 Task: Look for products from Chobani only.
Action: Mouse moved to (19, 118)
Screenshot: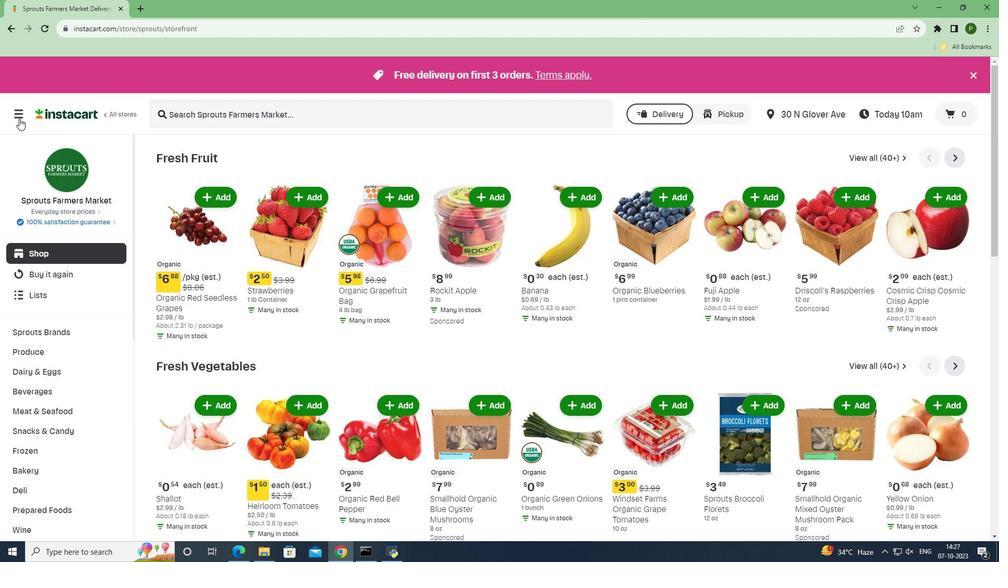 
Action: Mouse pressed left at (19, 118)
Screenshot: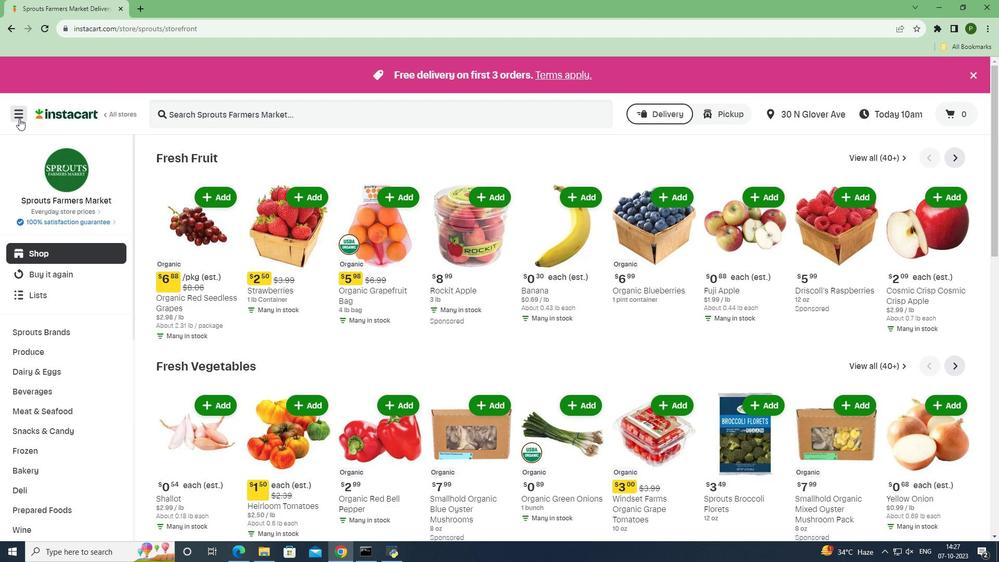 
Action: Mouse moved to (39, 276)
Screenshot: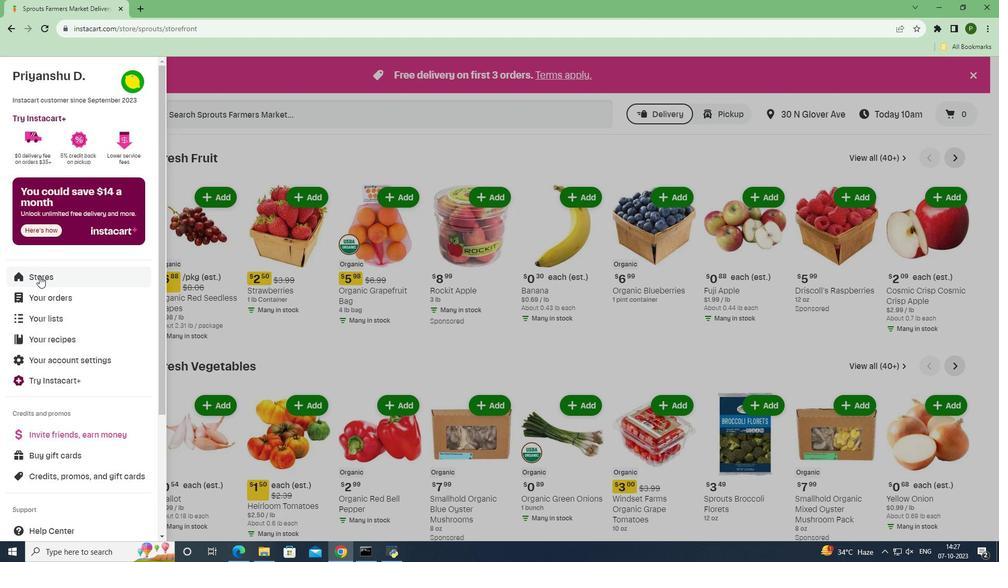 
Action: Mouse pressed left at (39, 276)
Screenshot: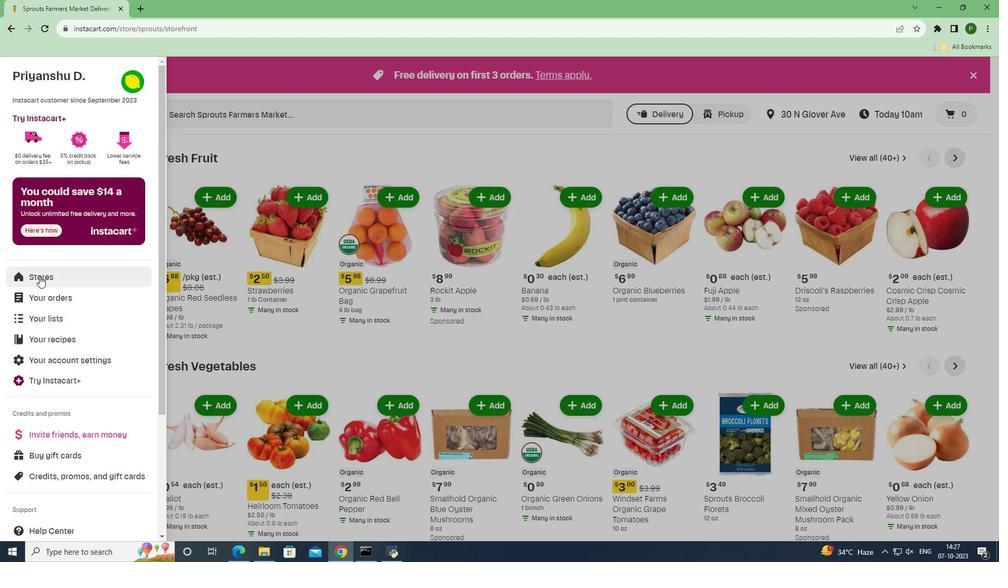 
Action: Mouse moved to (240, 122)
Screenshot: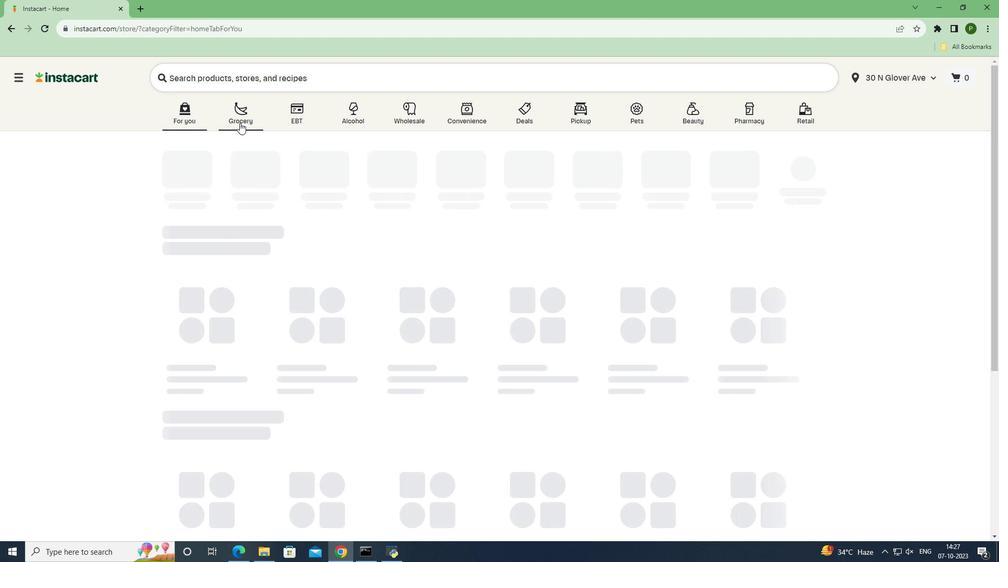 
Action: Mouse pressed left at (240, 122)
Screenshot: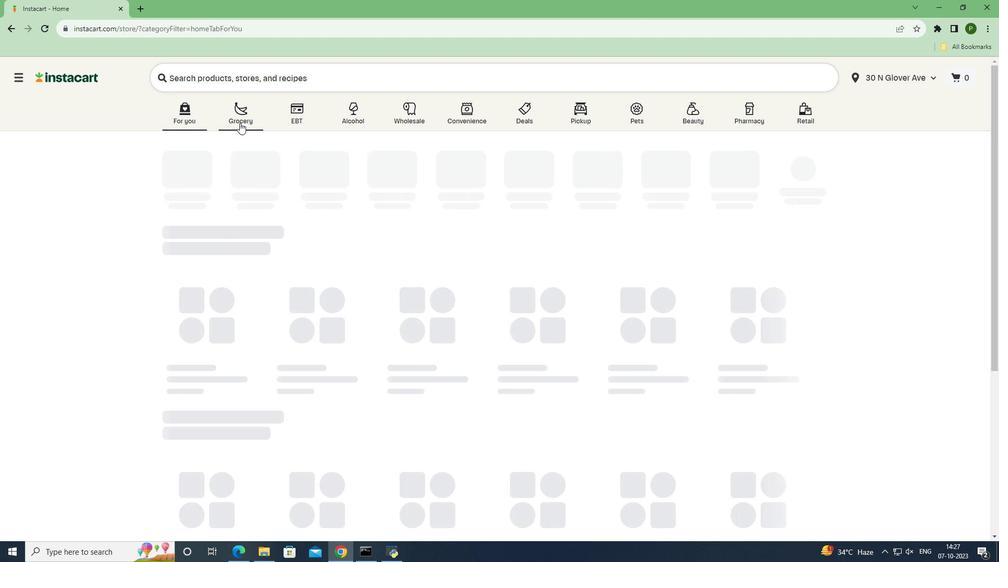
Action: Mouse moved to (417, 247)
Screenshot: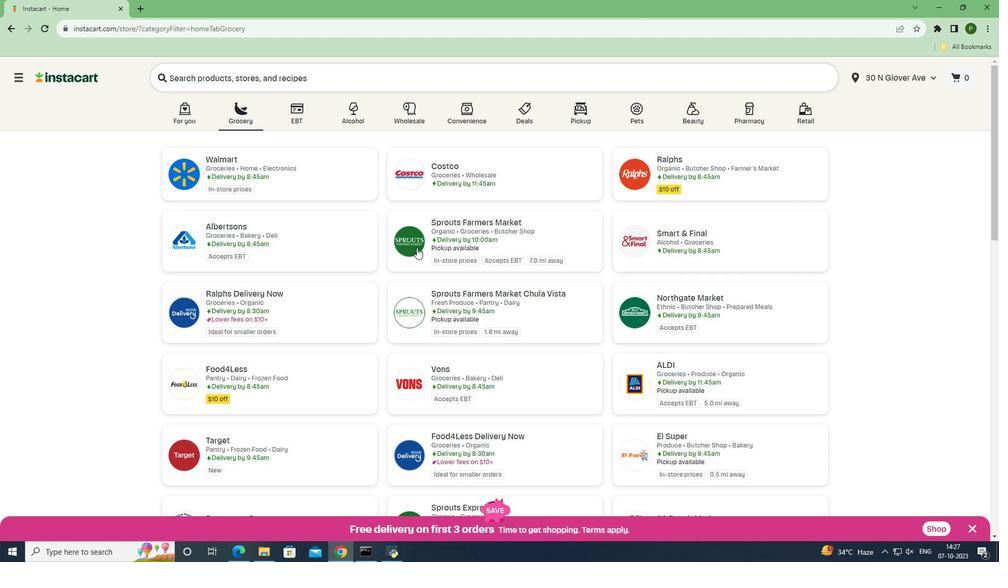 
Action: Mouse pressed left at (417, 247)
Screenshot: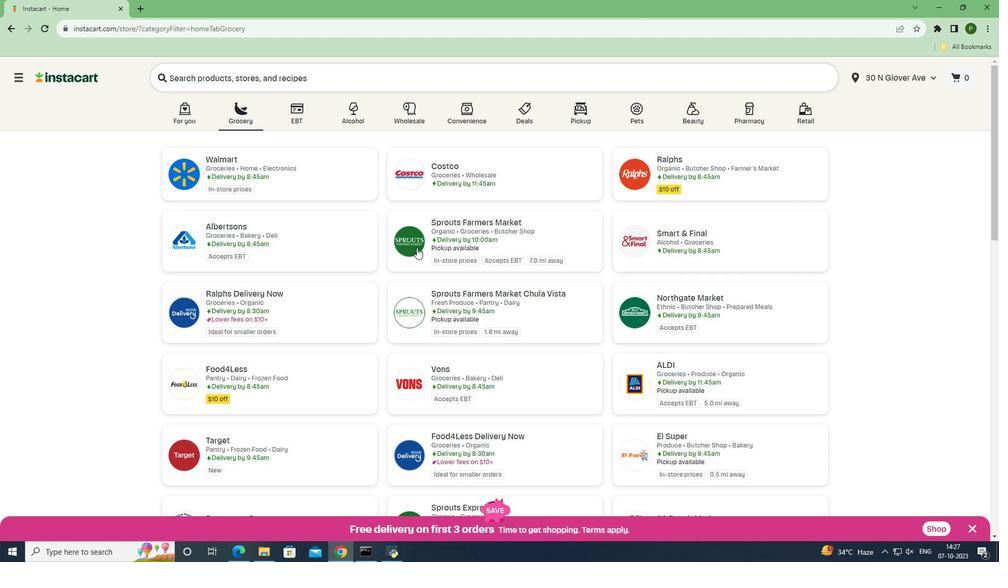 
Action: Mouse moved to (74, 374)
Screenshot: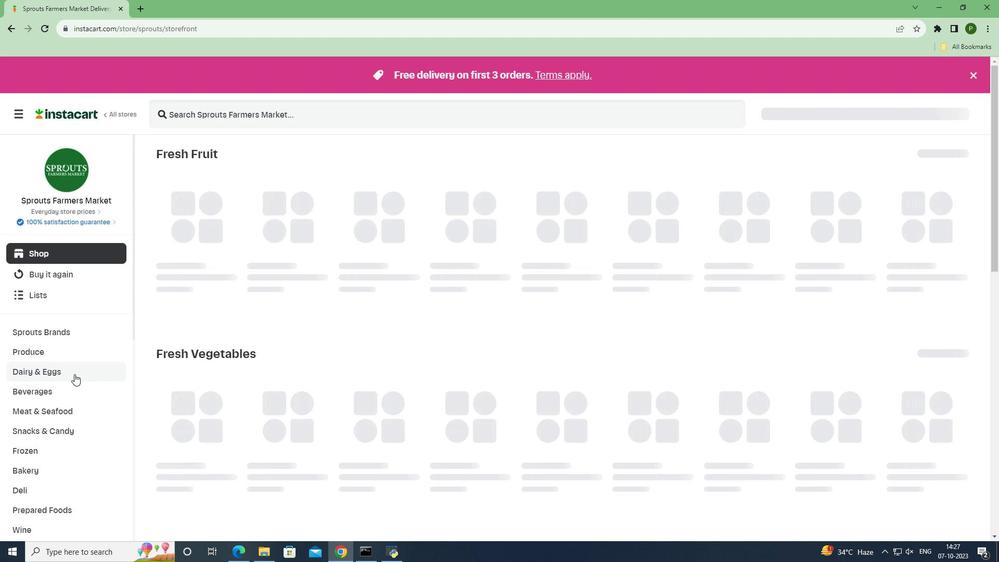 
Action: Mouse pressed left at (74, 374)
Screenshot: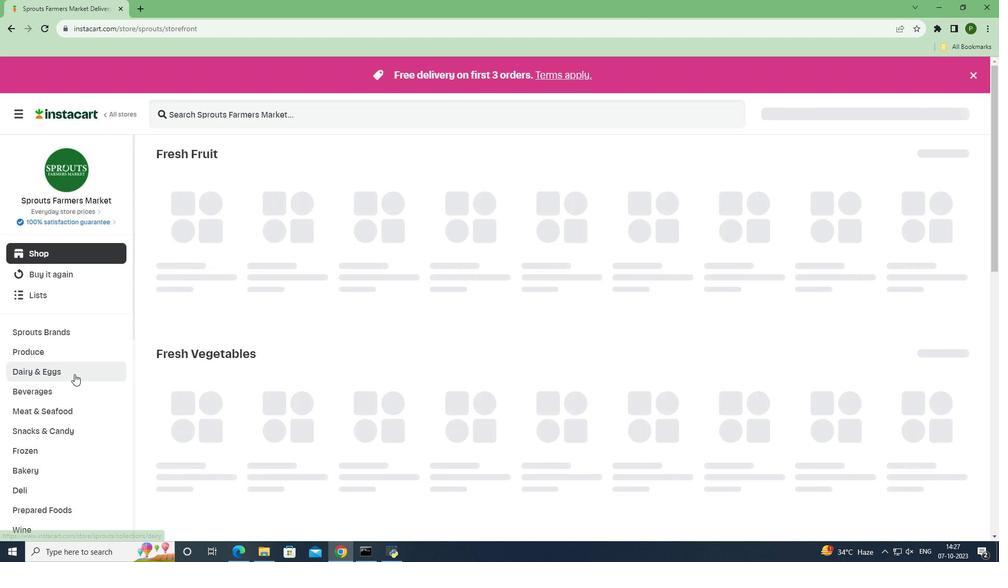
Action: Mouse moved to (52, 452)
Screenshot: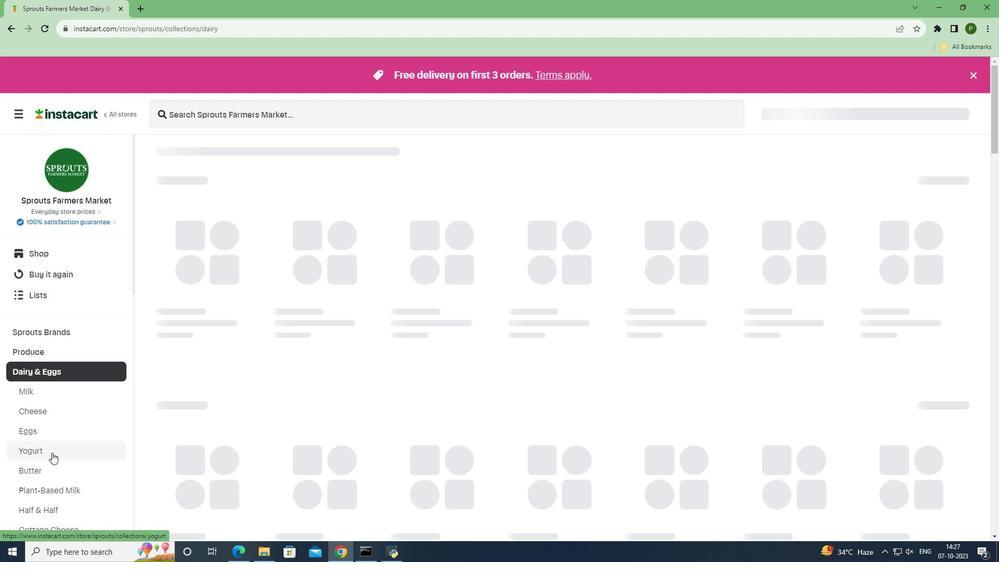 
Action: Mouse pressed left at (52, 452)
Screenshot: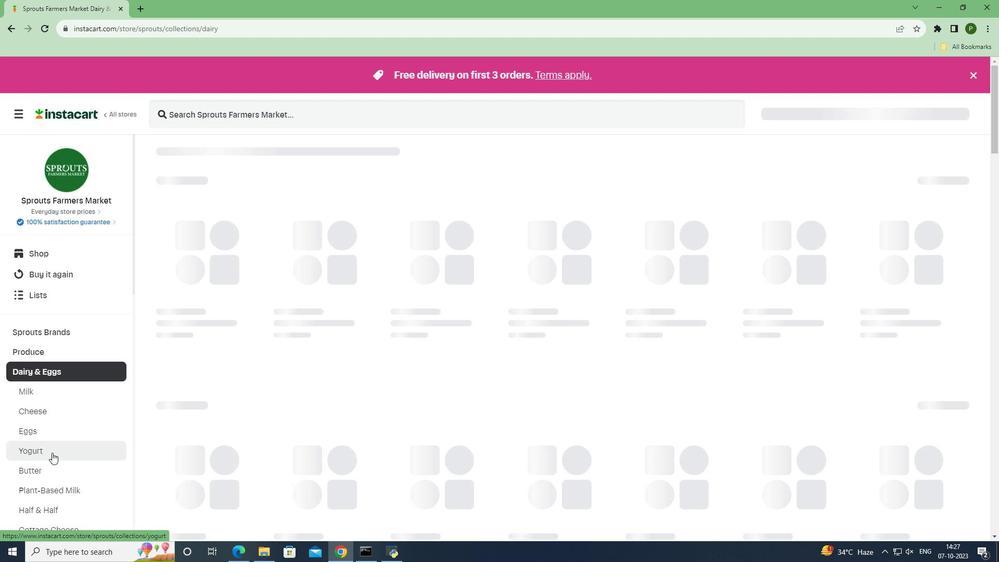 
Action: Mouse moved to (342, 239)
Screenshot: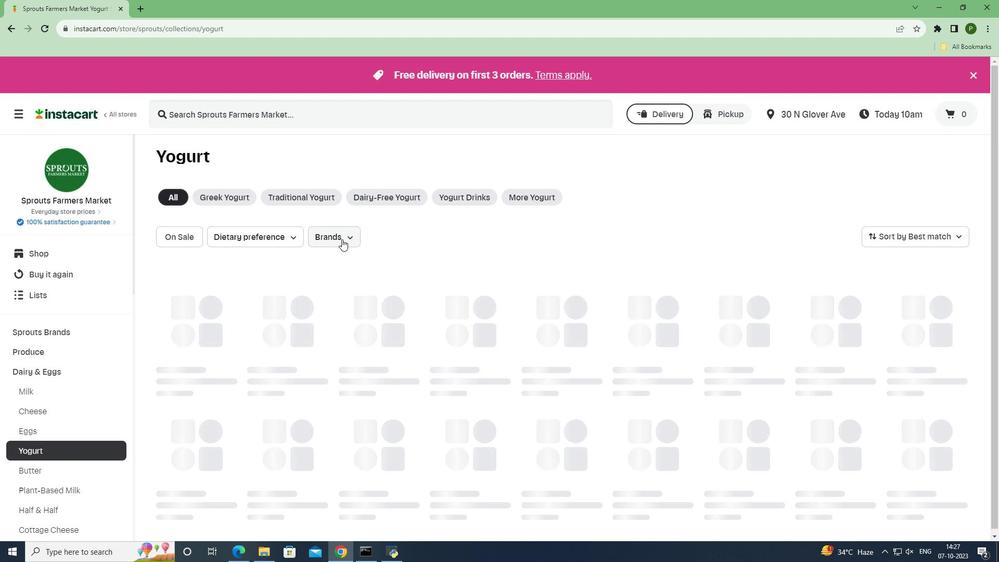 
Action: Mouse pressed left at (342, 239)
Screenshot: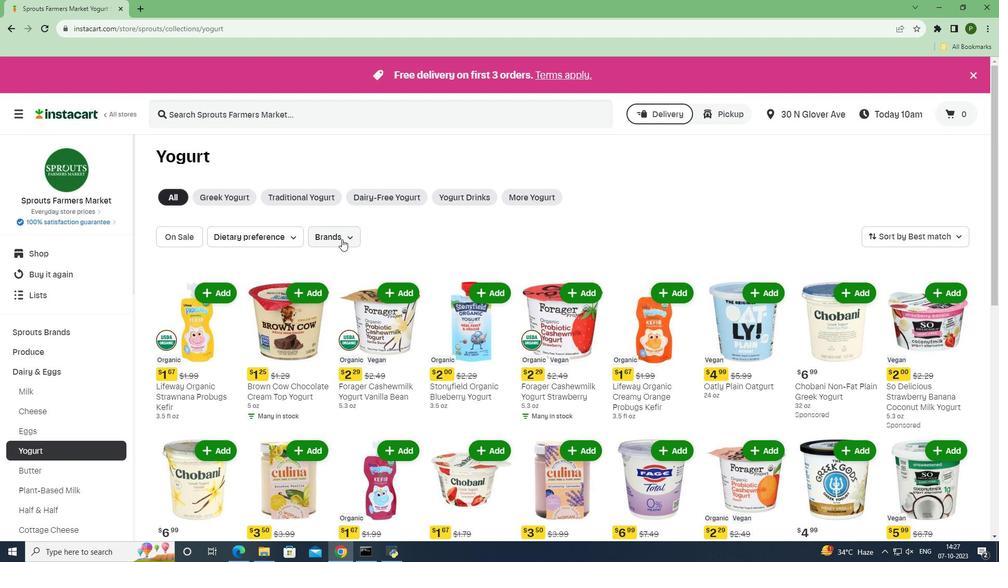 
Action: Mouse moved to (343, 296)
Screenshot: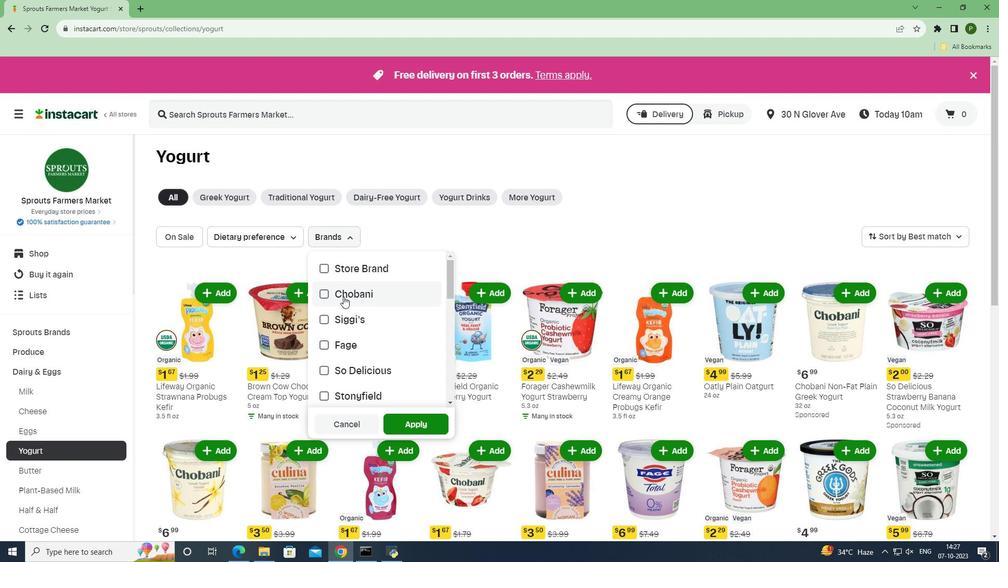 
Action: Mouse pressed left at (343, 296)
Screenshot: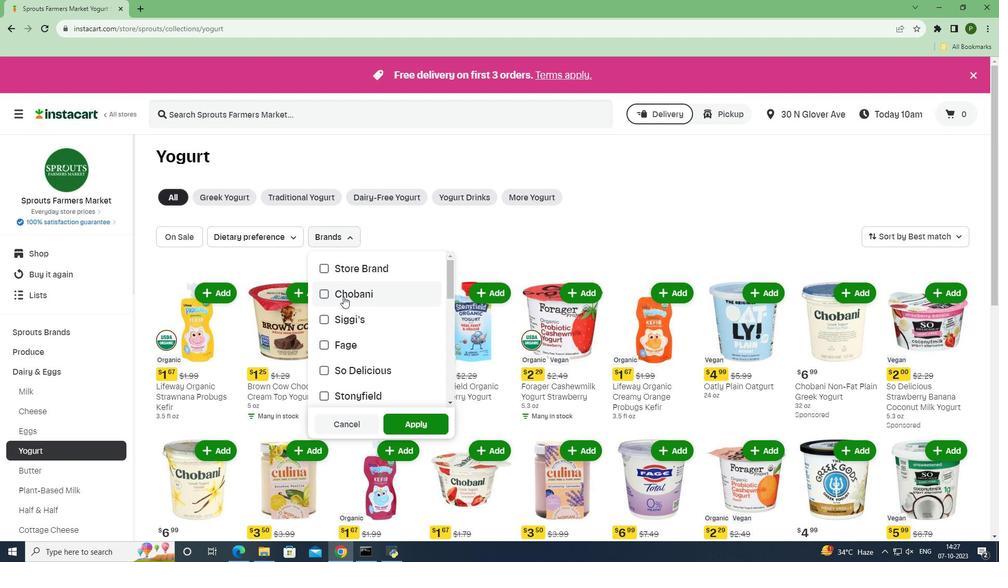 
Action: Mouse moved to (406, 423)
Screenshot: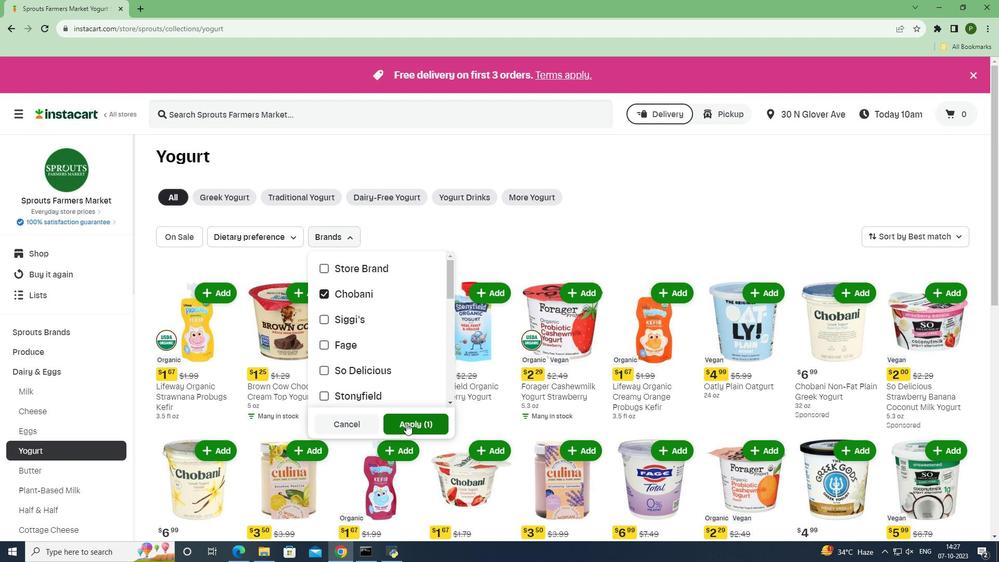 
Action: Mouse pressed left at (406, 423)
Screenshot: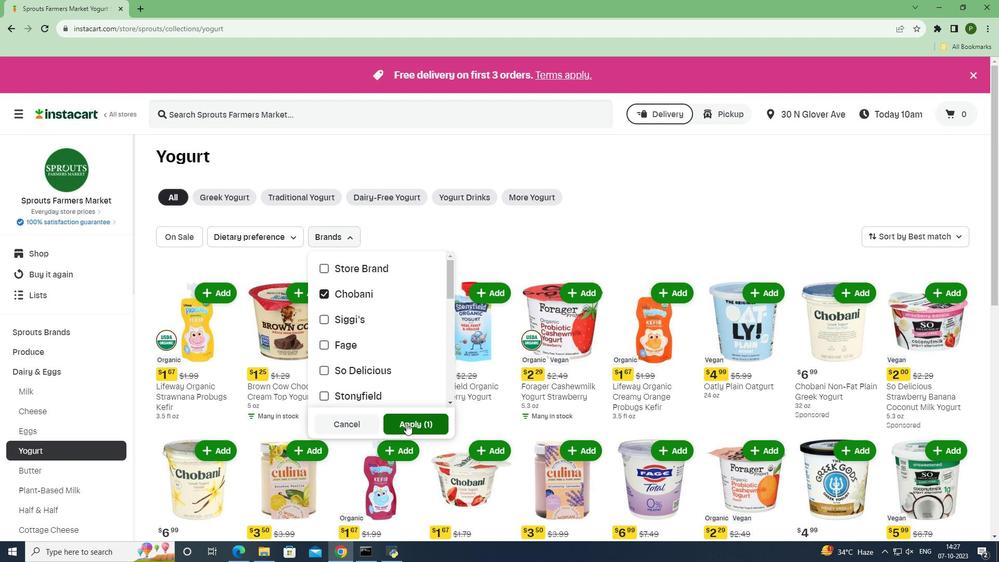 
Action: Mouse moved to (490, 420)
Screenshot: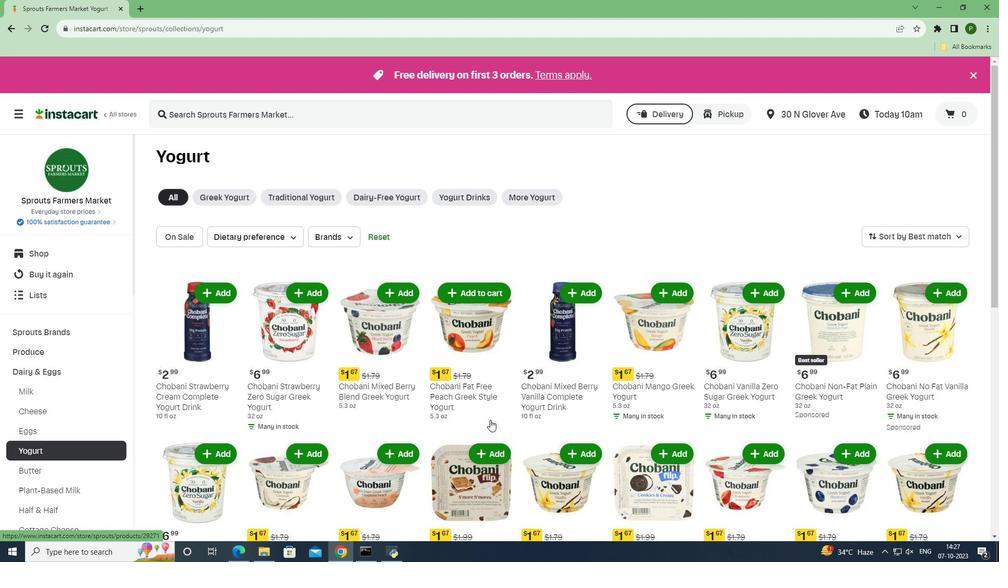 
